 Task: Create a section Knowledge Sharing Sprint and in the section, add a milestone Data Analytics Process Improvement in the project BrainBoost
Action: Mouse moved to (226, 507)
Screenshot: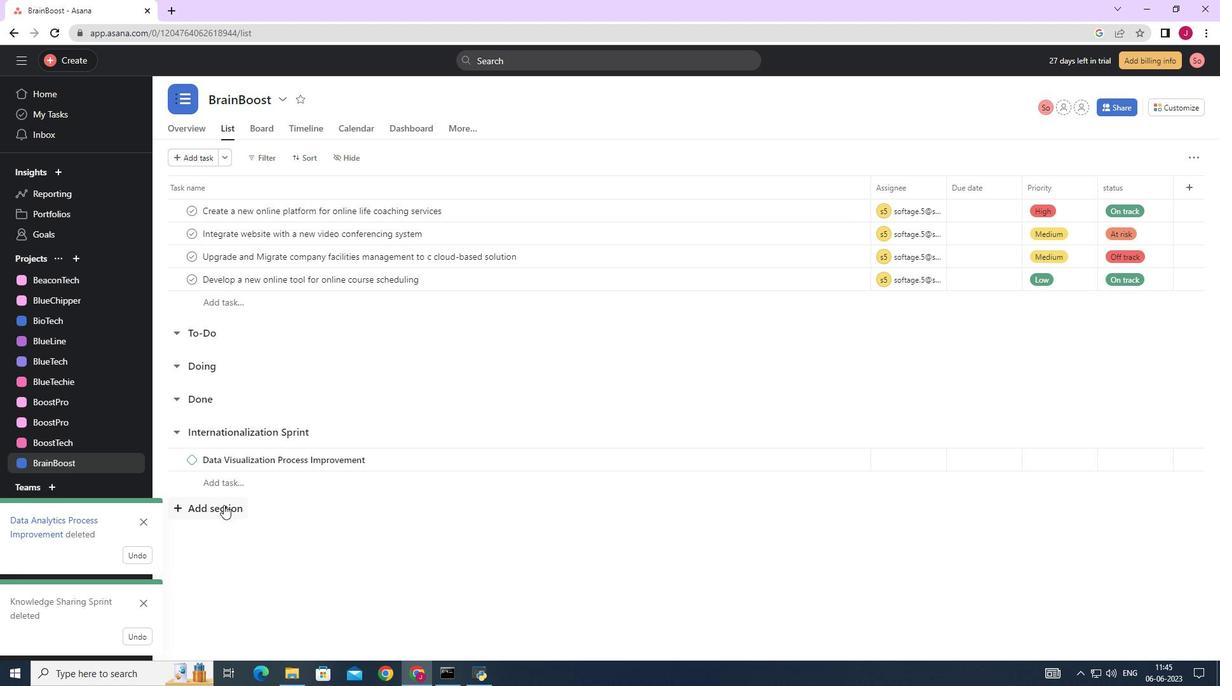 
Action: Mouse pressed left at (226, 507)
Screenshot: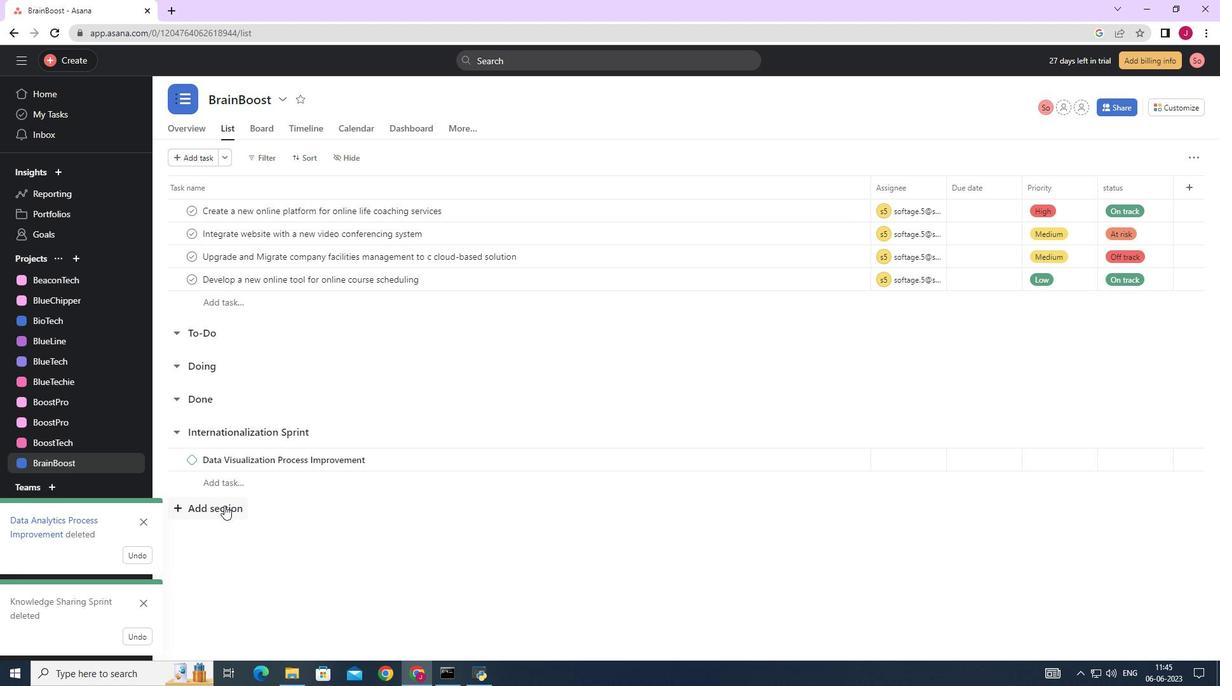 
Action: Key pressed <Key.caps_lock>K<Key.caps_lock>nowledge<Key.space><Key.caps_lock>S<Key.caps_lock>haring<Key.space><Key.caps_lock>S<Key.caps_lock>print<Key.enter><Key.caps_lock>D<Key.caps_lock>ata<Key.space><Key.caps_lock>A<Key.caps_lock>nalytics<Key.space><Key.caps_lock>P<Key.caps_lock>rocess<Key.space><Key.caps_lock>I<Key.caps_lock>mprovement<Key.enter>
Screenshot: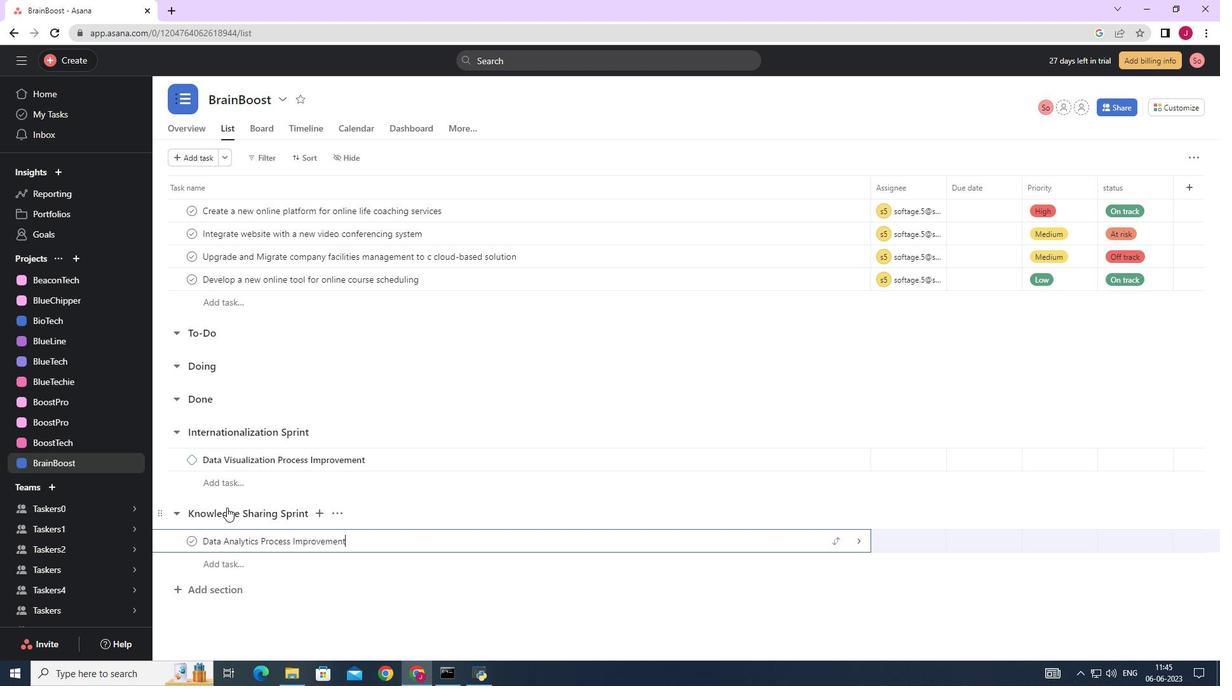 
Action: Mouse moved to (861, 540)
Screenshot: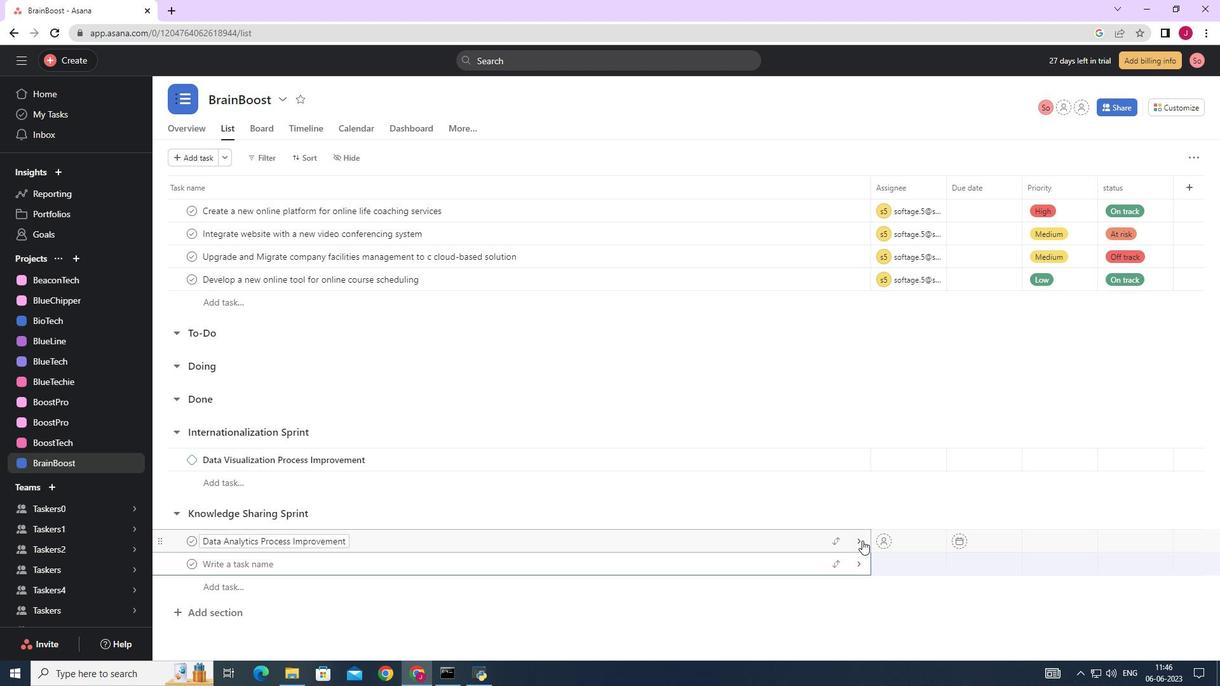 
Action: Mouse pressed left at (861, 540)
Screenshot: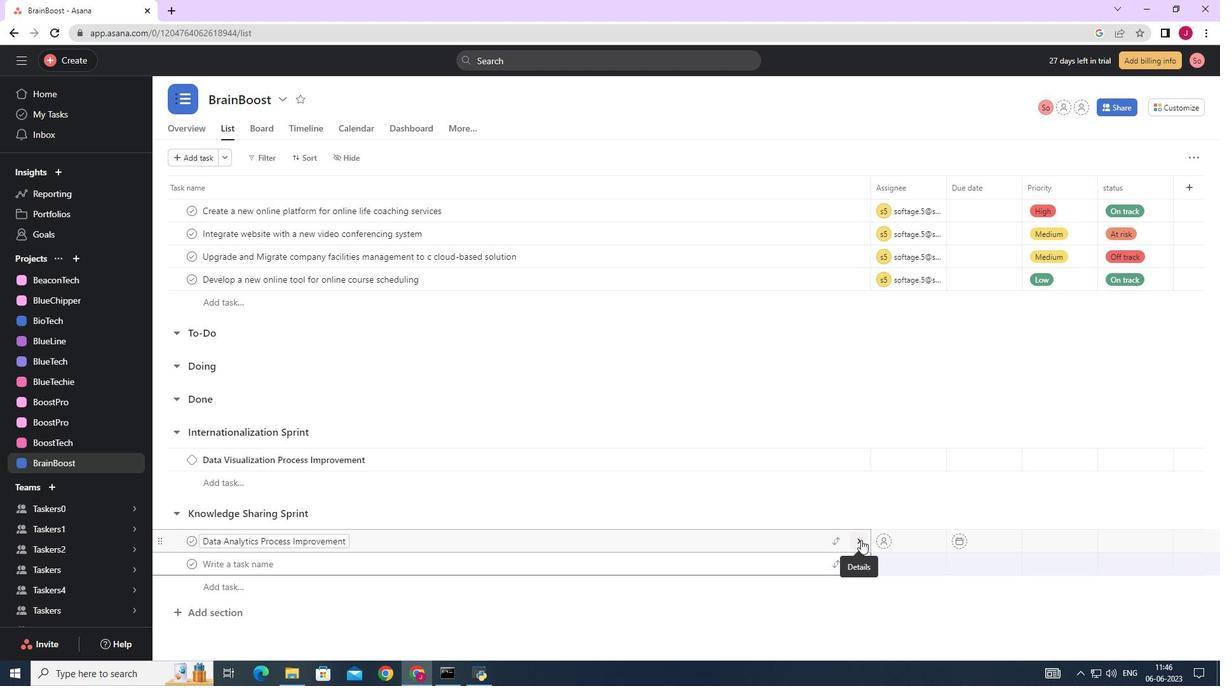 
Action: Mouse moved to (1174, 155)
Screenshot: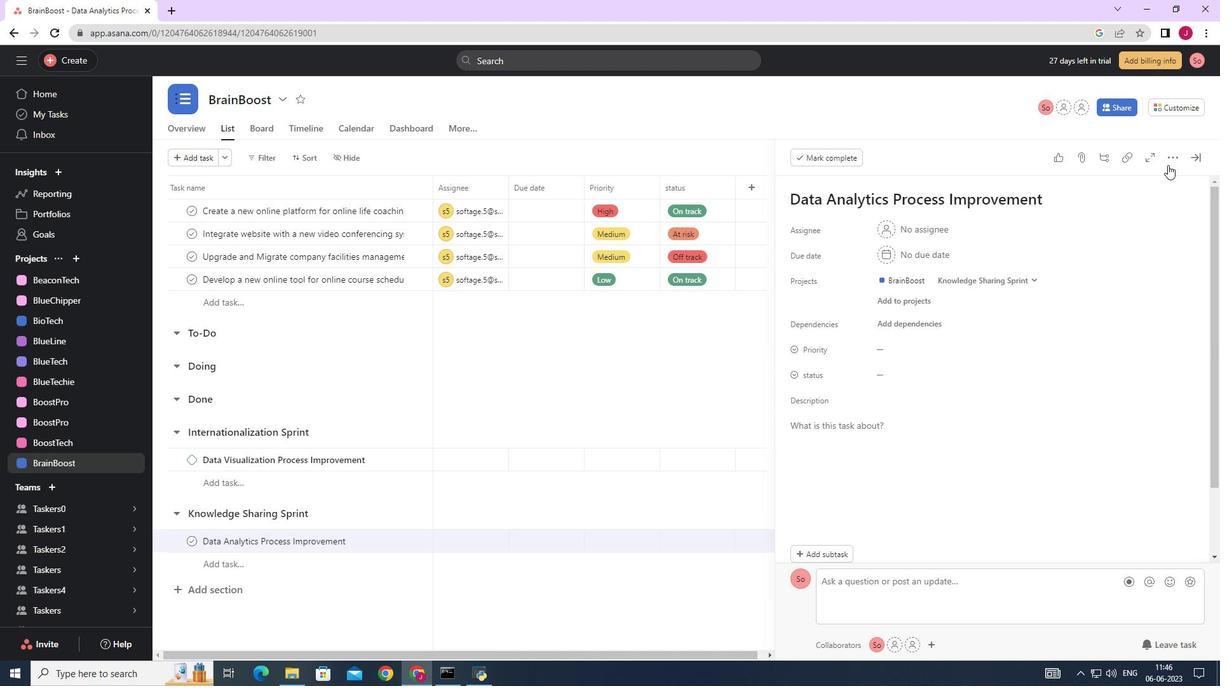 
Action: Mouse pressed left at (1174, 155)
Screenshot: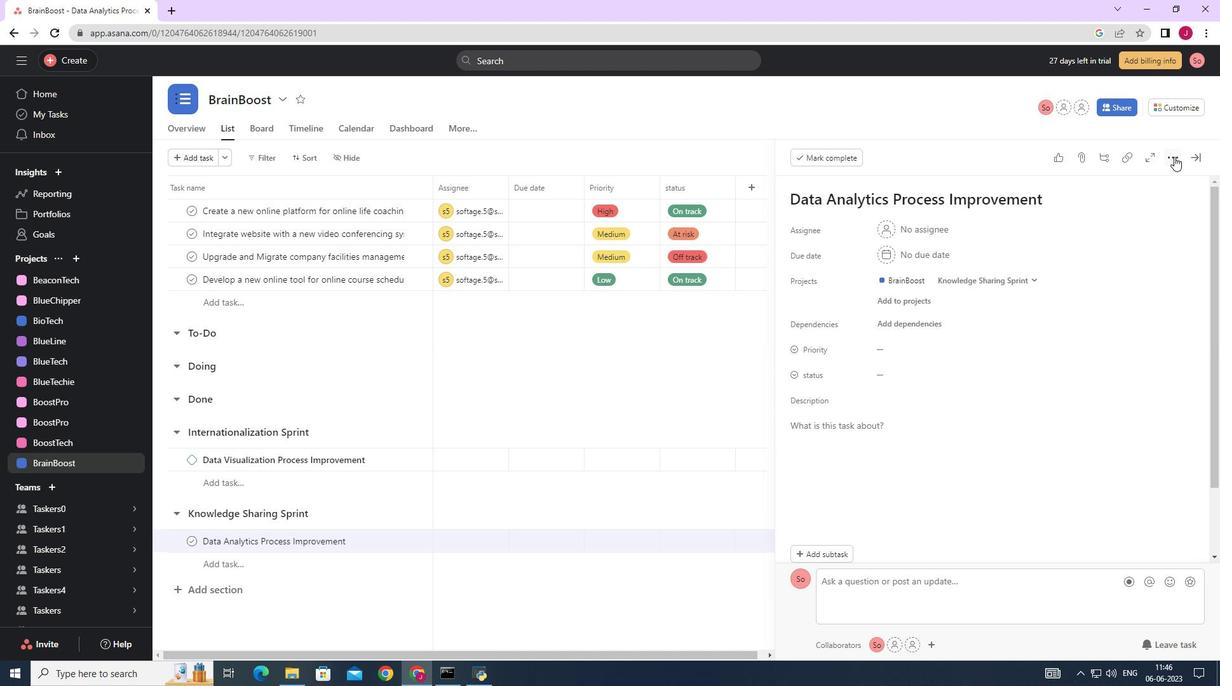 
Action: Mouse moved to (1083, 207)
Screenshot: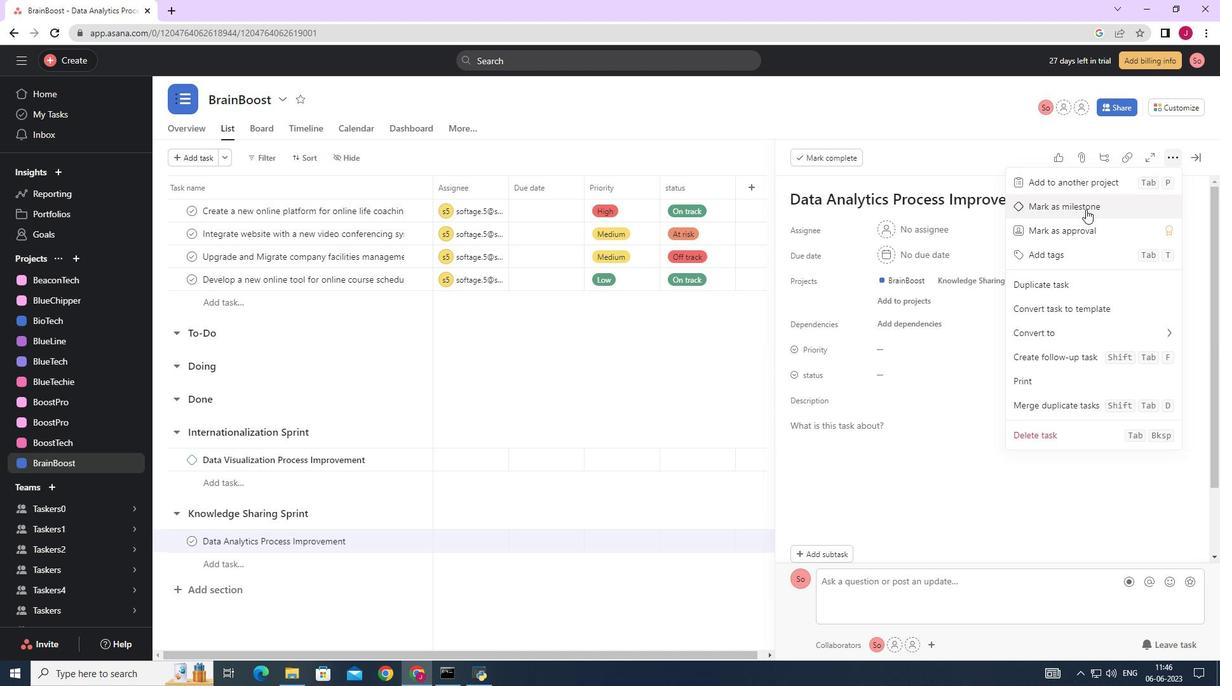 
Action: Mouse pressed left at (1083, 207)
Screenshot: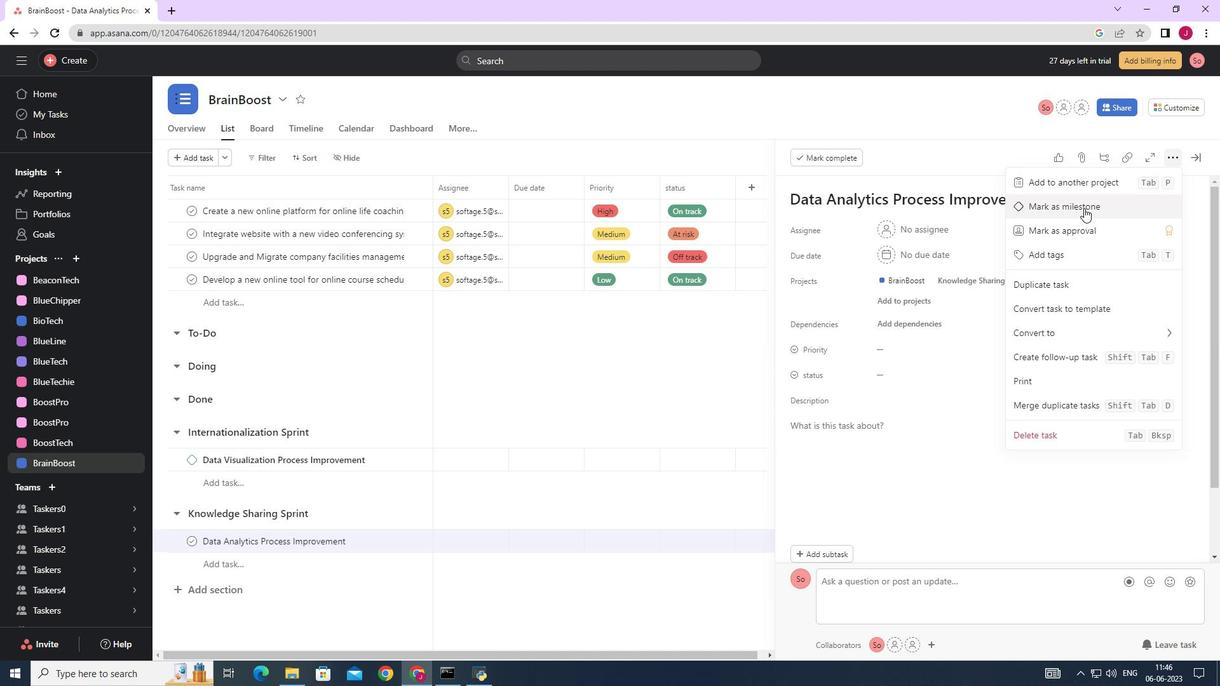 
Action: Mouse moved to (1199, 155)
Screenshot: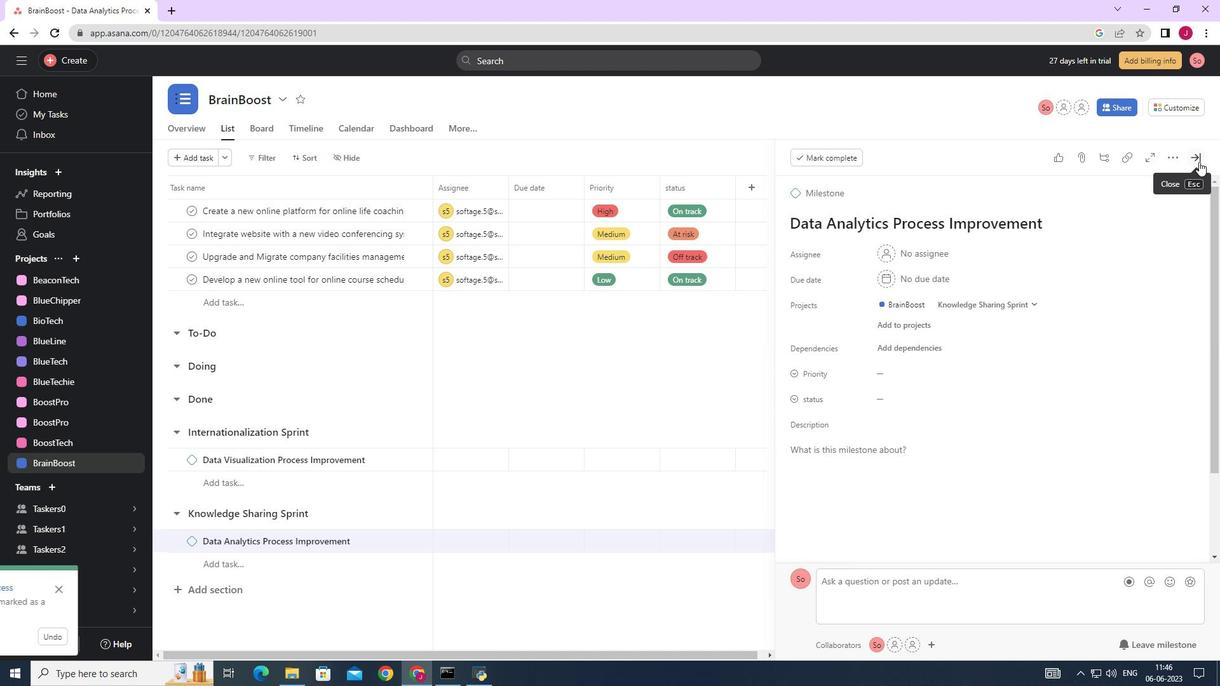 
Action: Mouse pressed left at (1199, 155)
Screenshot: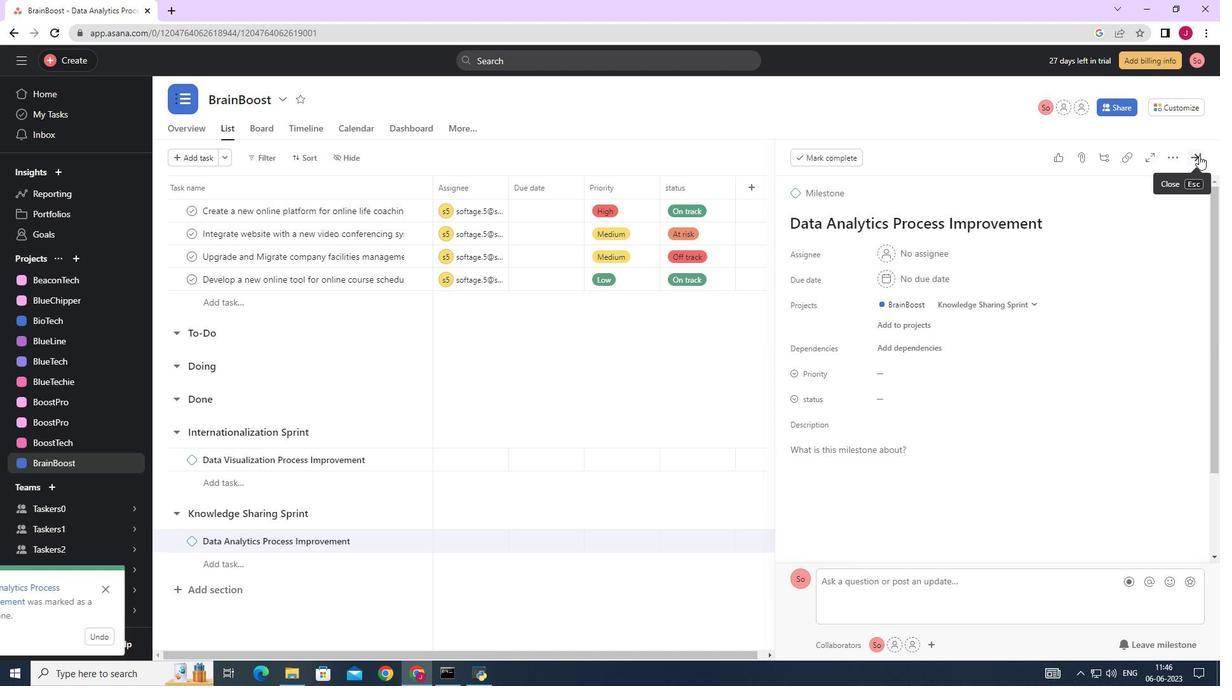 
Action: Mouse moved to (906, 258)
Screenshot: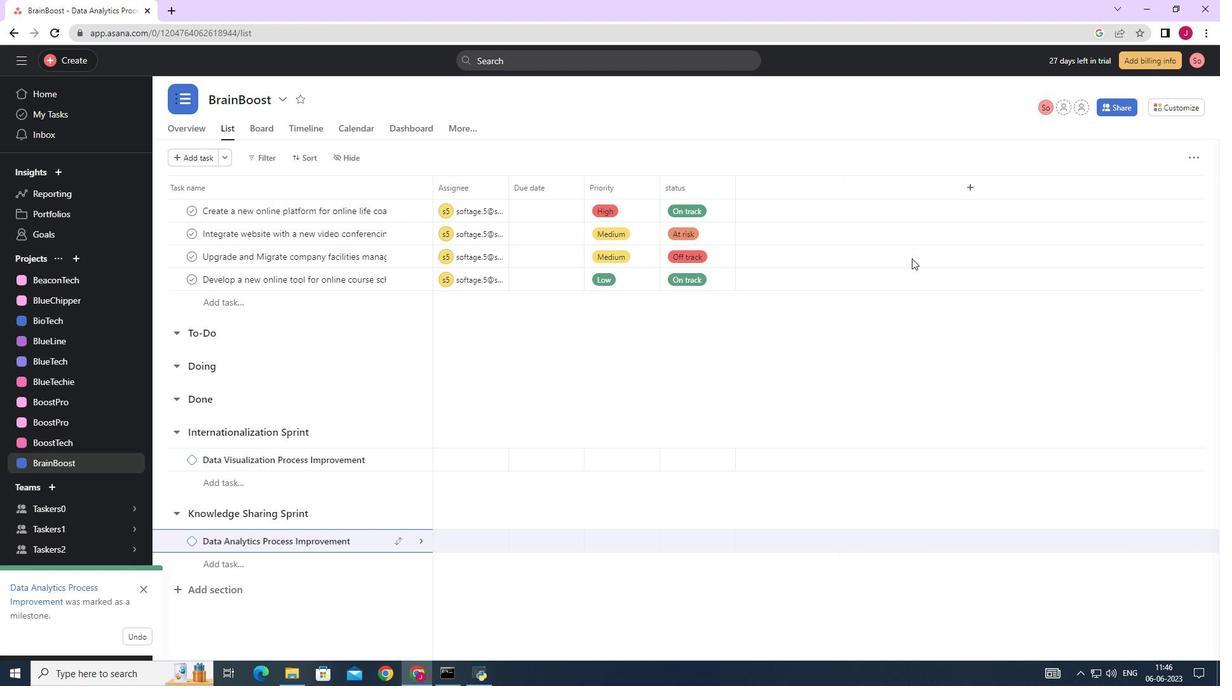 
